 Task: Locate the nearest zoos and aquariums to San Francisco, California, and Monterey, California.
Action: Mouse moved to (93, 57)
Screenshot: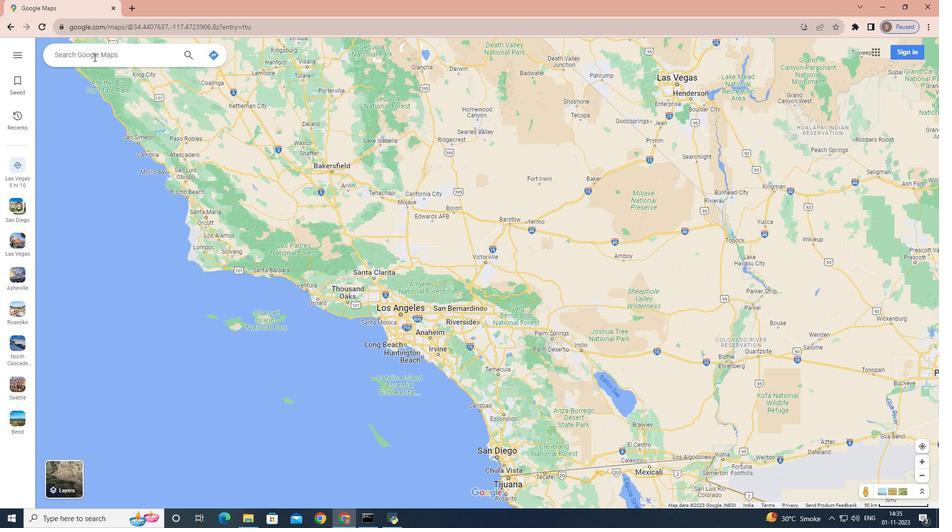 
Action: Mouse pressed left at (93, 57)
Screenshot: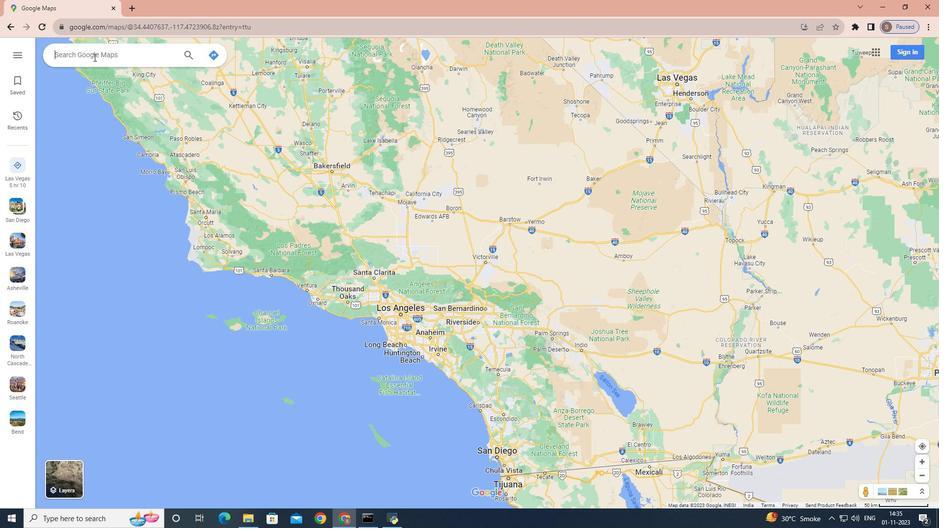 
Action: Key pressed <Key.shift>San<Key.space><Key.shift>Francisco,<Key.space><Key.shift>California<Key.enter>
Screenshot: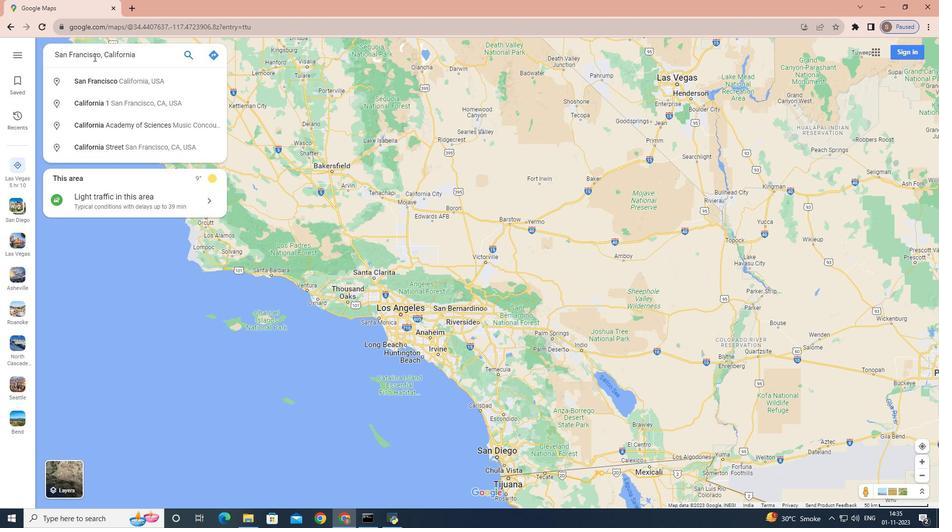 
Action: Mouse moved to (135, 214)
Screenshot: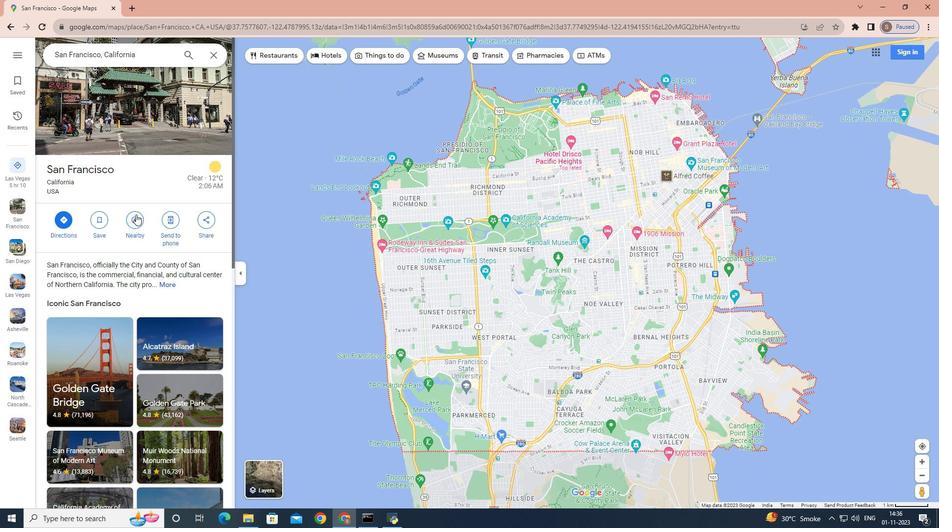 
Action: Mouse pressed left at (135, 214)
Screenshot: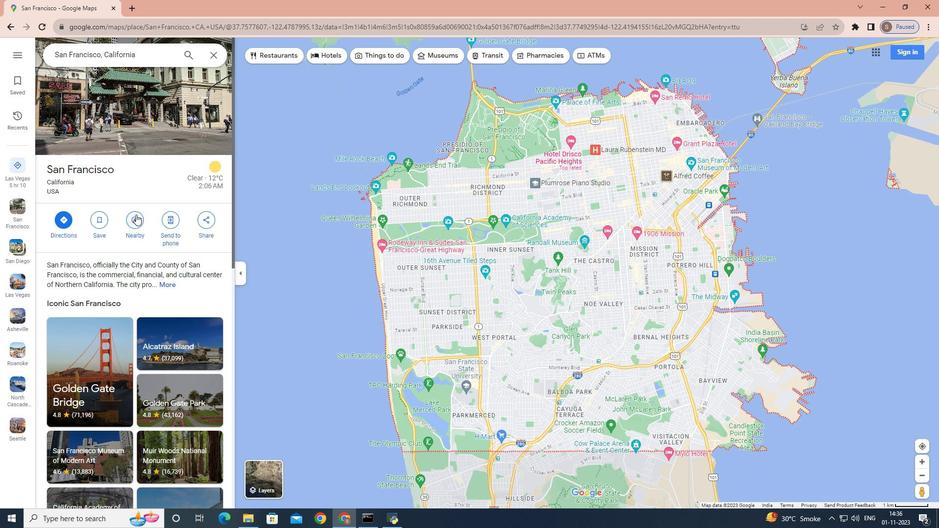 
Action: Mouse moved to (128, 171)
Screenshot: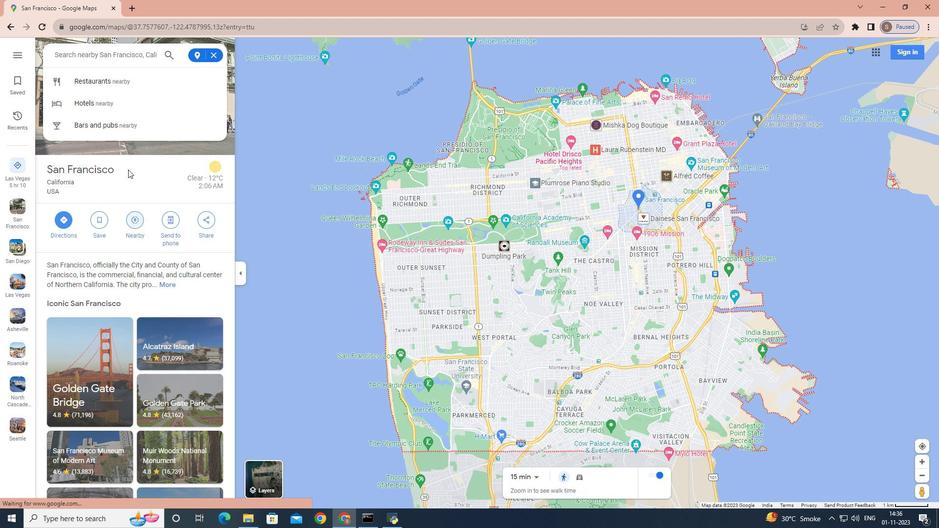 
Action: Key pressed zoos<Key.space>and<Key.space>aquariums<Key.enter>
Screenshot: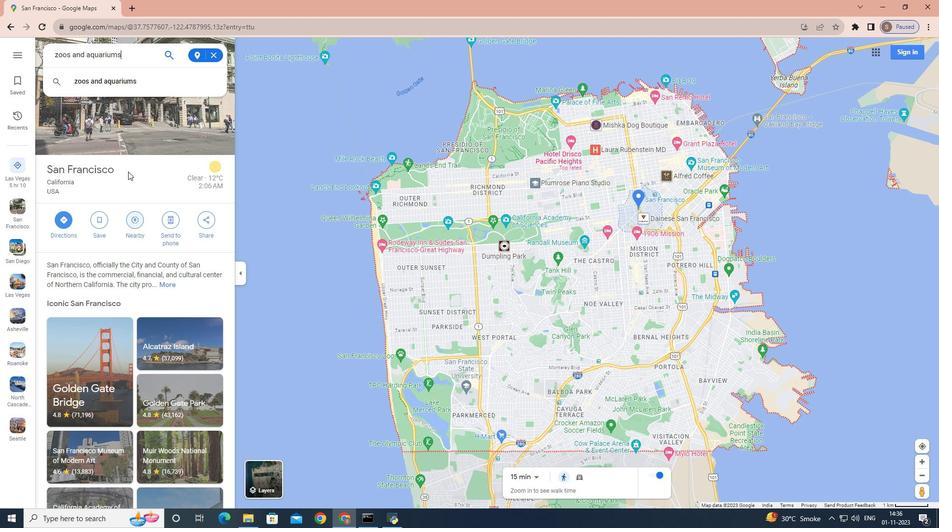 
Action: Mouse moved to (133, 149)
Screenshot: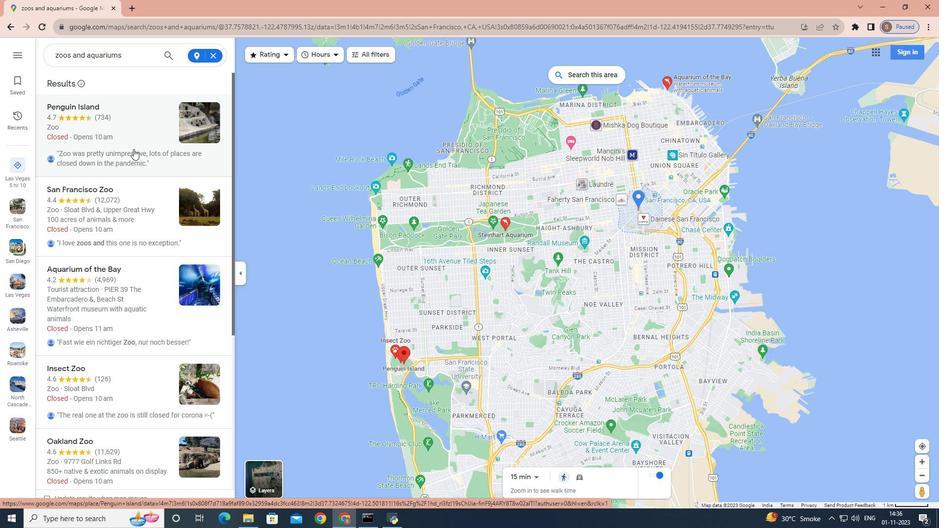 
Action: Mouse scrolled (133, 148) with delta (0, 0)
Screenshot: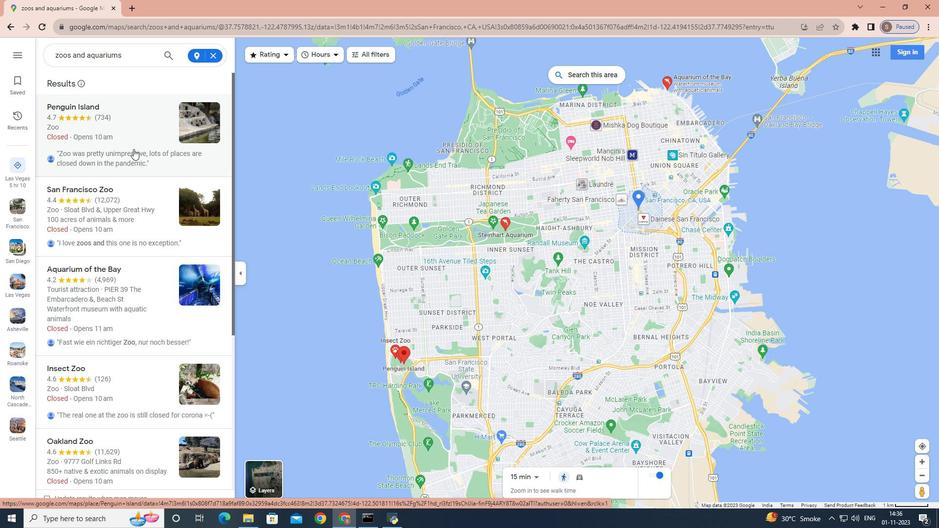 
Action: Mouse scrolled (133, 148) with delta (0, 0)
Screenshot: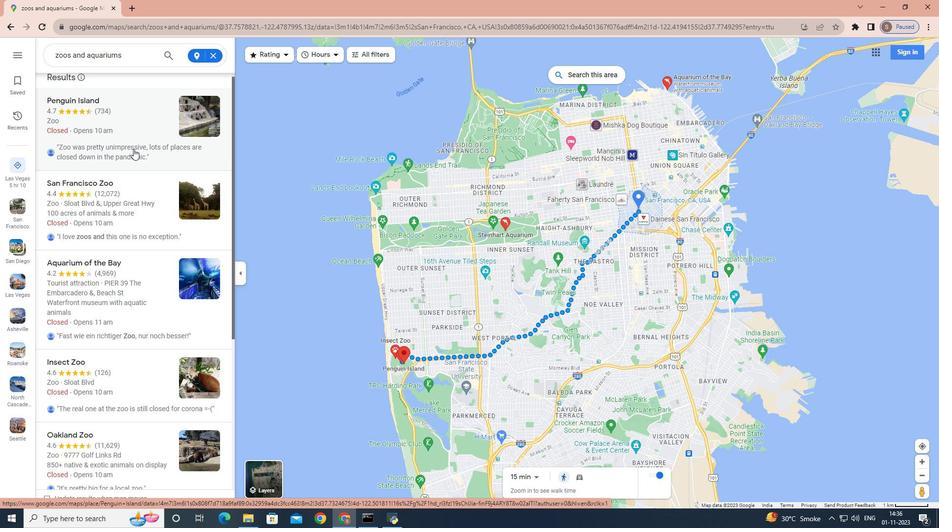 
Action: Mouse scrolled (133, 148) with delta (0, 0)
Screenshot: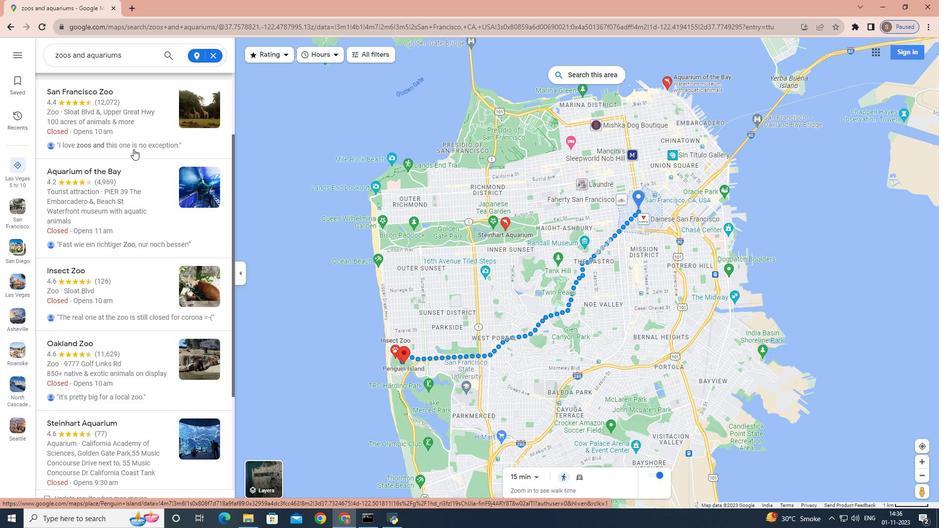 
Action: Mouse moved to (212, 53)
Screenshot: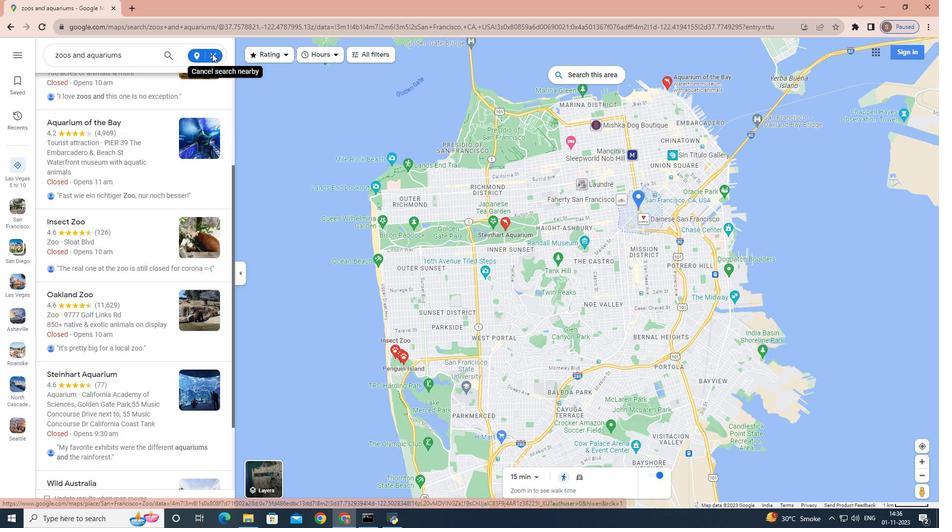 
Action: Mouse pressed left at (212, 53)
Screenshot: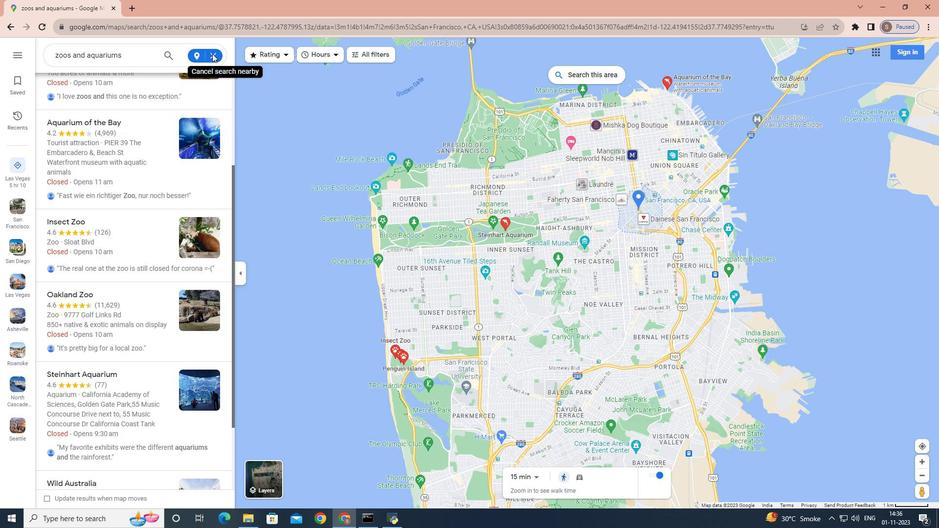 
Action: Mouse moved to (214, 58)
Screenshot: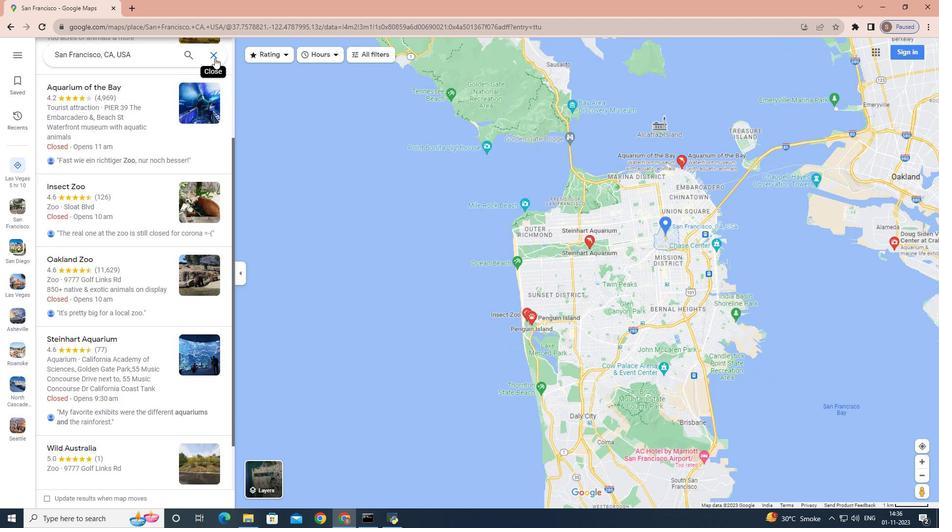 
Action: Mouse pressed left at (214, 58)
Screenshot: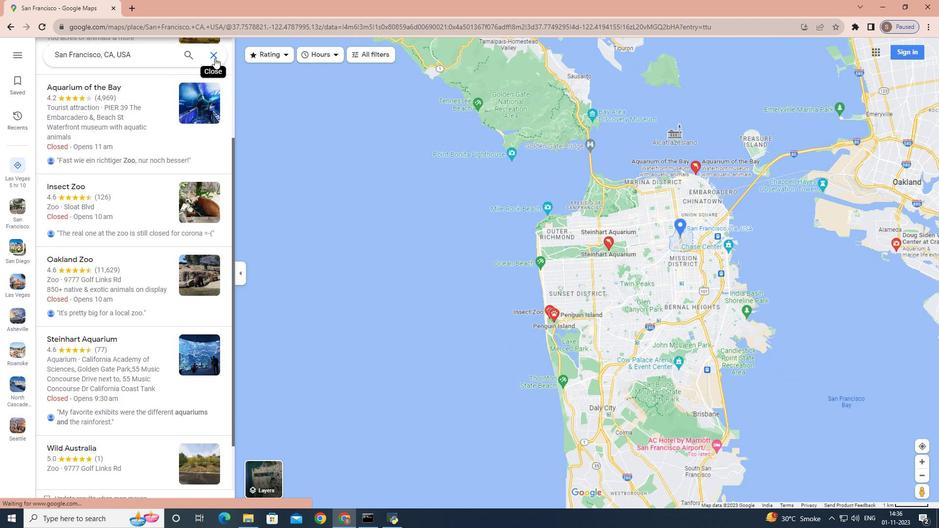
Action: Mouse moved to (237, 91)
Screenshot: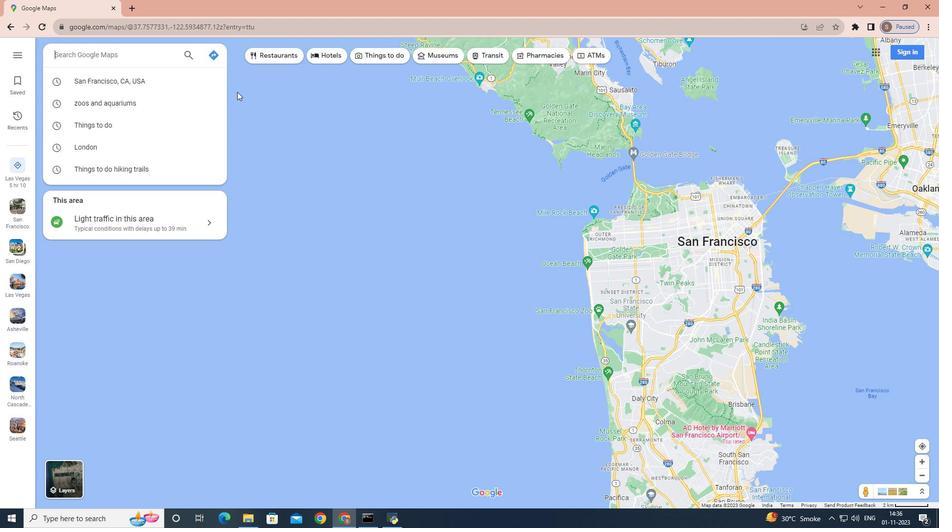 
Action: Key pressed <Key.shift>Mone<Key.backspace>terey,<Key.space><Key.shift>California<Key.enter>
Screenshot: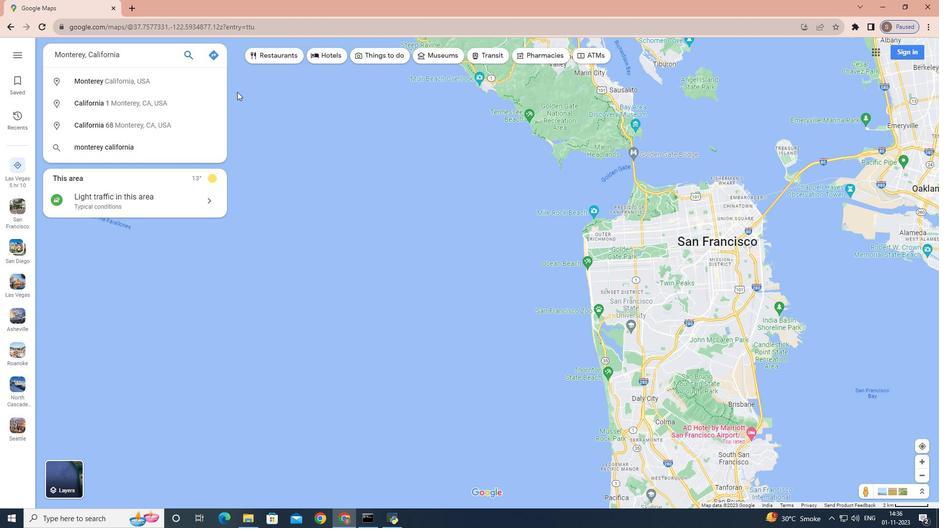 
Action: Mouse moved to (138, 218)
Screenshot: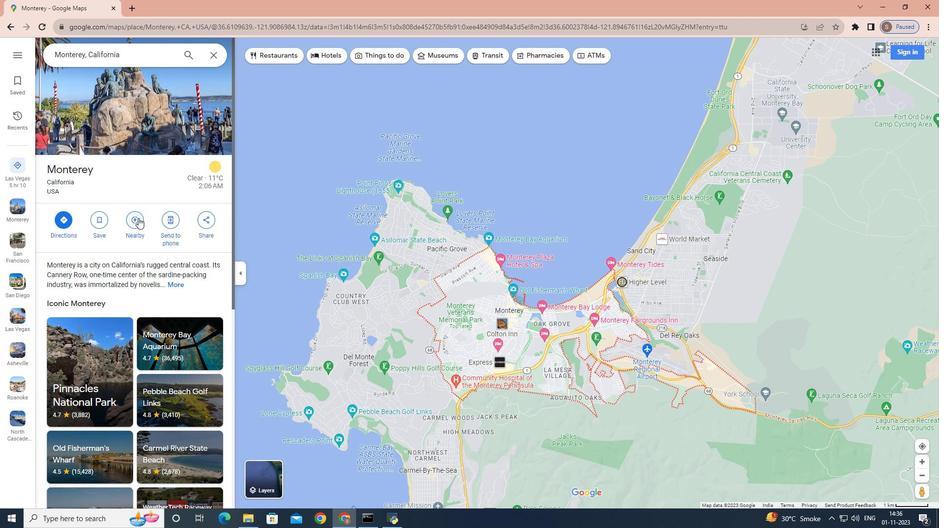 
Action: Mouse pressed left at (138, 218)
Screenshot: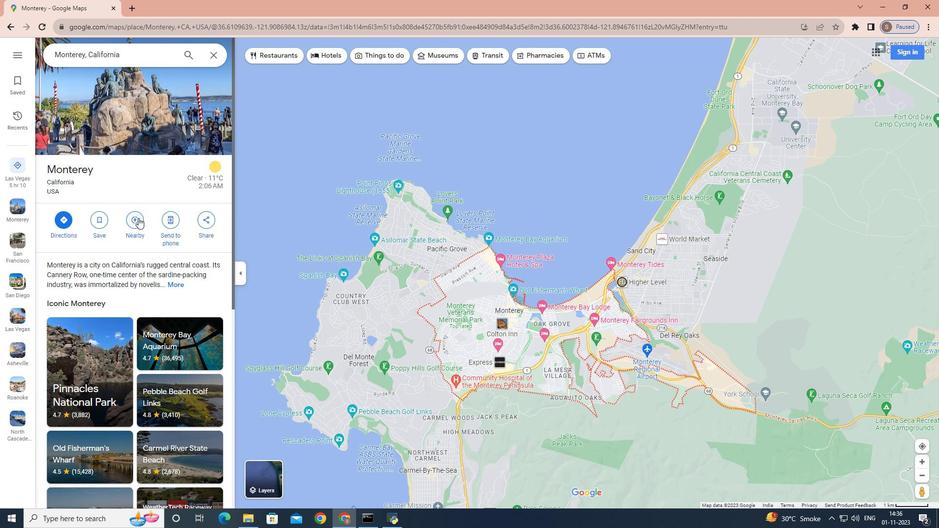 
Action: Mouse moved to (143, 176)
Screenshot: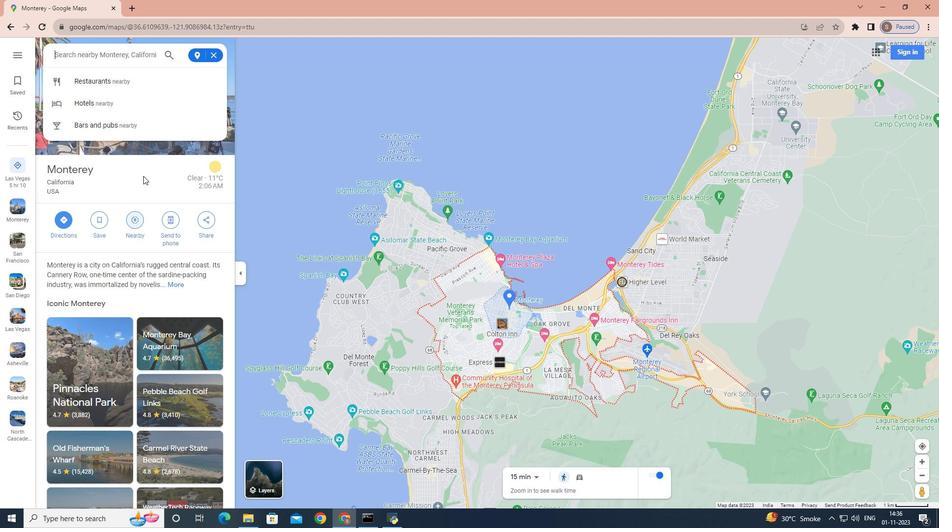 
Action: Key pressed zoos<Key.space>and<Key.space>aquariums<Key.enter>
Screenshot: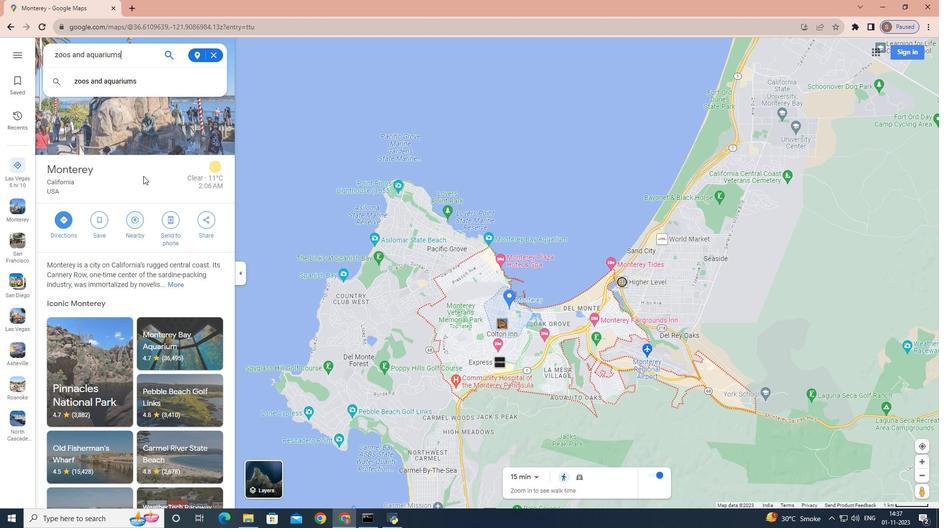 
Action: Mouse moved to (143, 187)
Screenshot: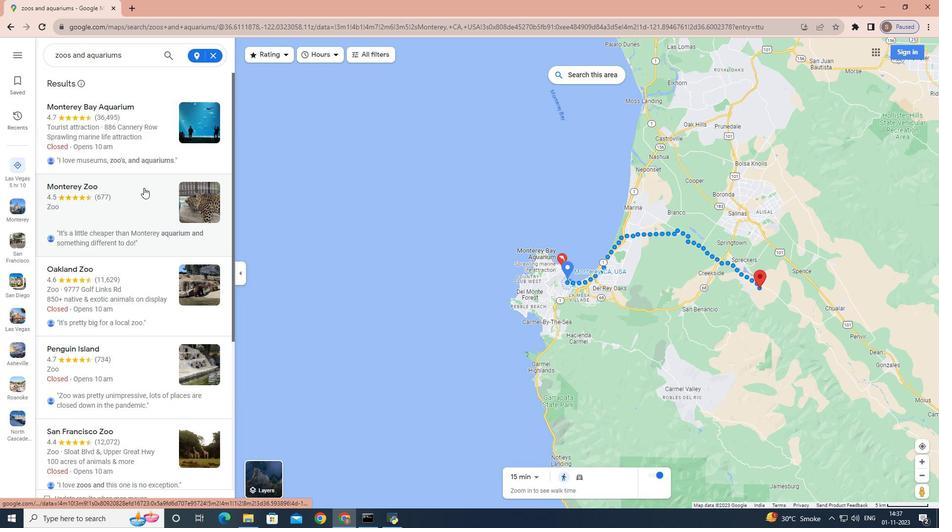 
Action: Mouse scrolled (143, 187) with delta (0, 0)
Screenshot: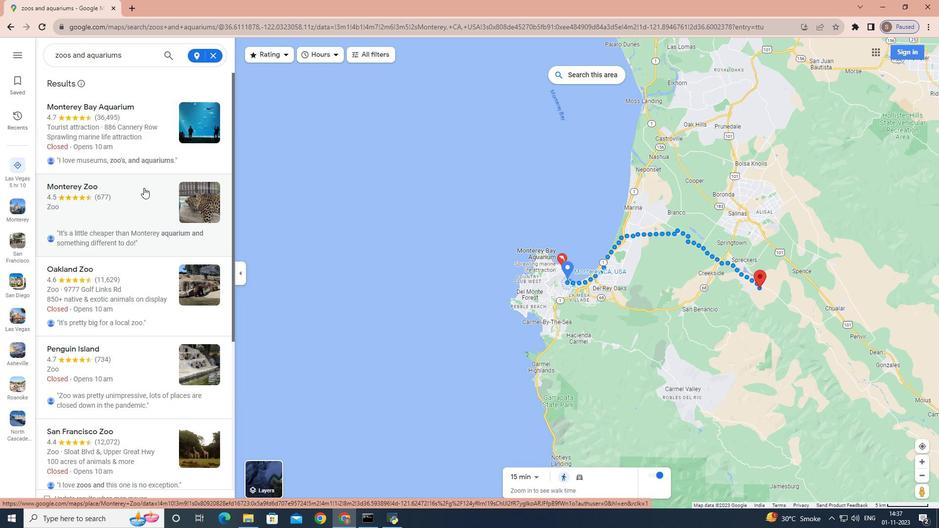 
Action: Mouse moved to (143, 187)
Screenshot: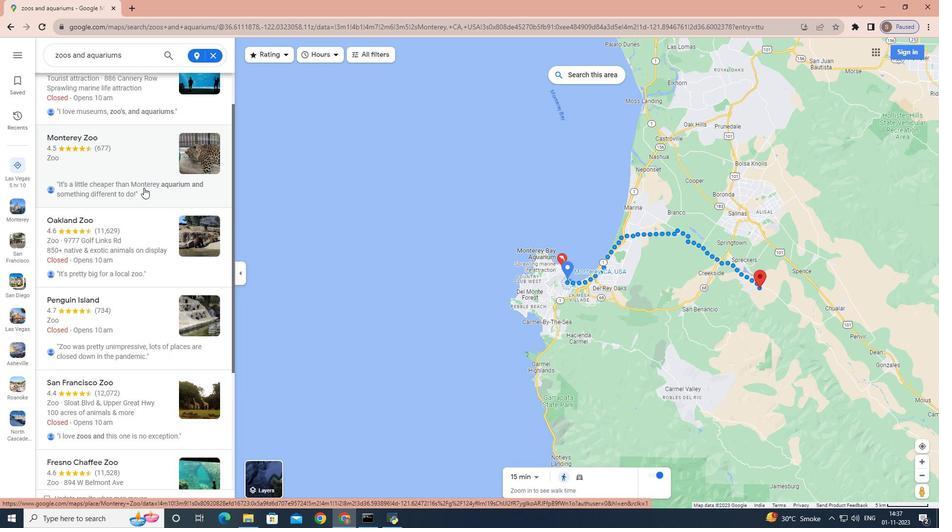 
